 Task: Use the formula "COVARIANCE.S" in spreadsheet "Project protfolio".
Action: Mouse moved to (152, 75)
Screenshot: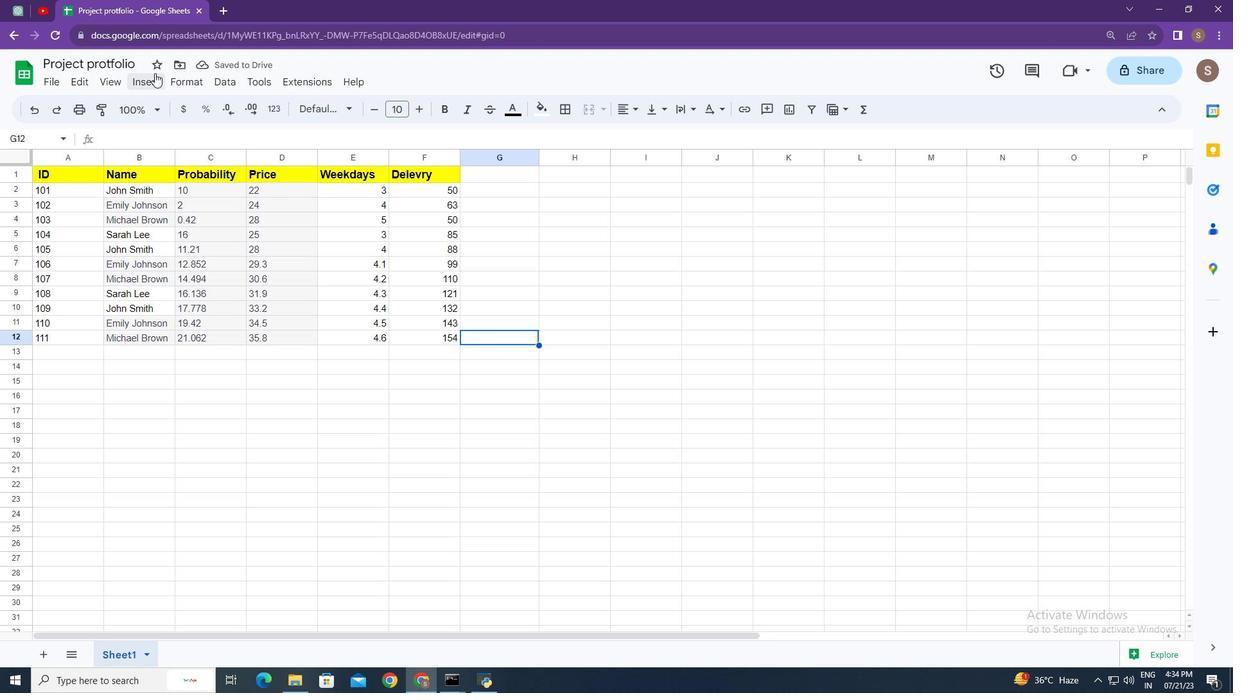 
Action: Mouse pressed left at (152, 75)
Screenshot: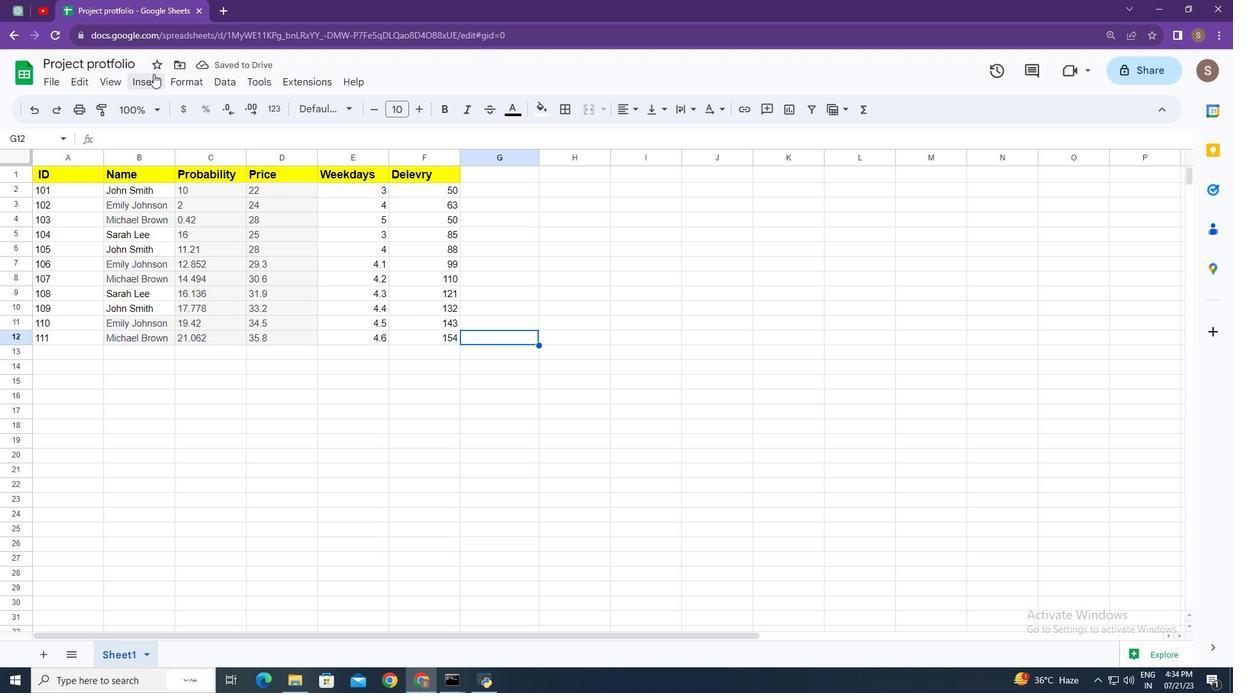 
Action: Mouse moved to (230, 332)
Screenshot: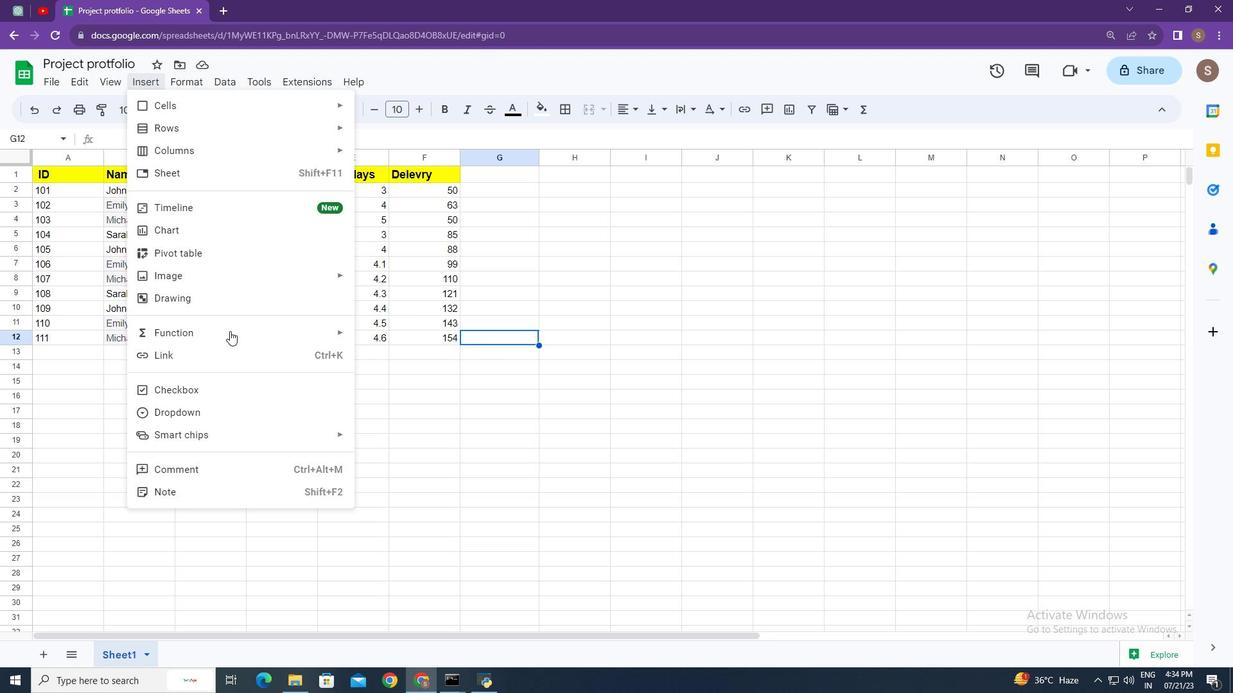 
Action: Mouse pressed left at (230, 332)
Screenshot: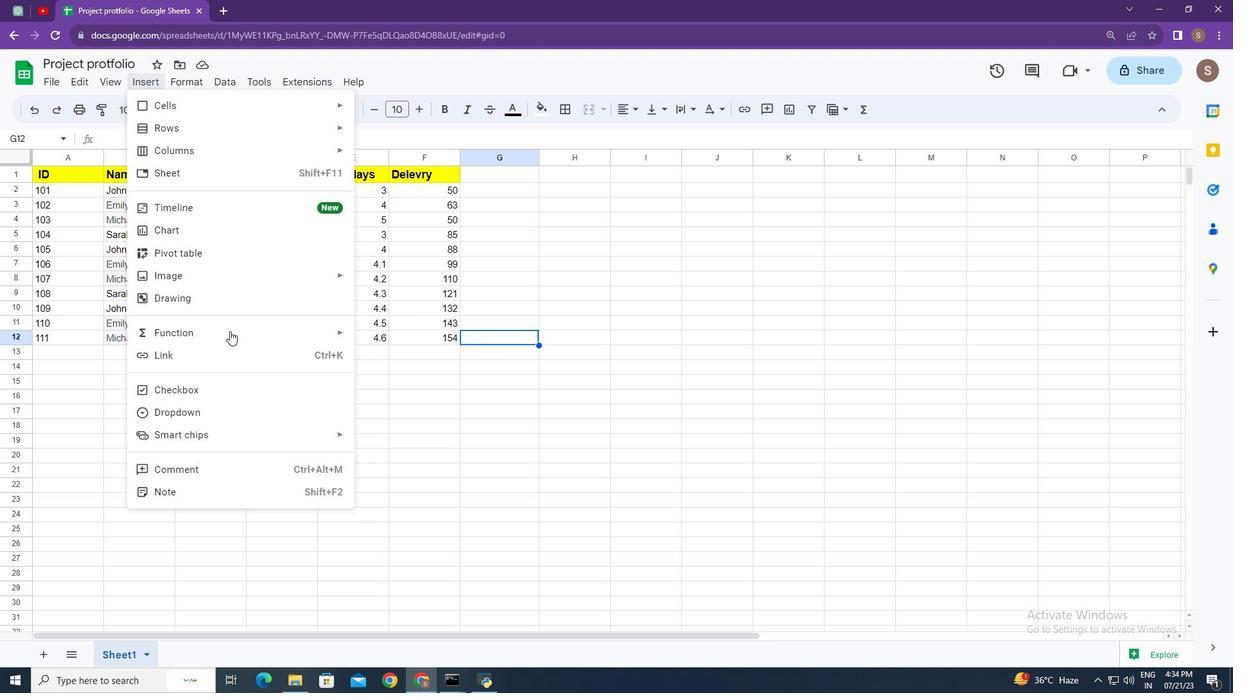 
Action: Mouse moved to (437, 258)
Screenshot: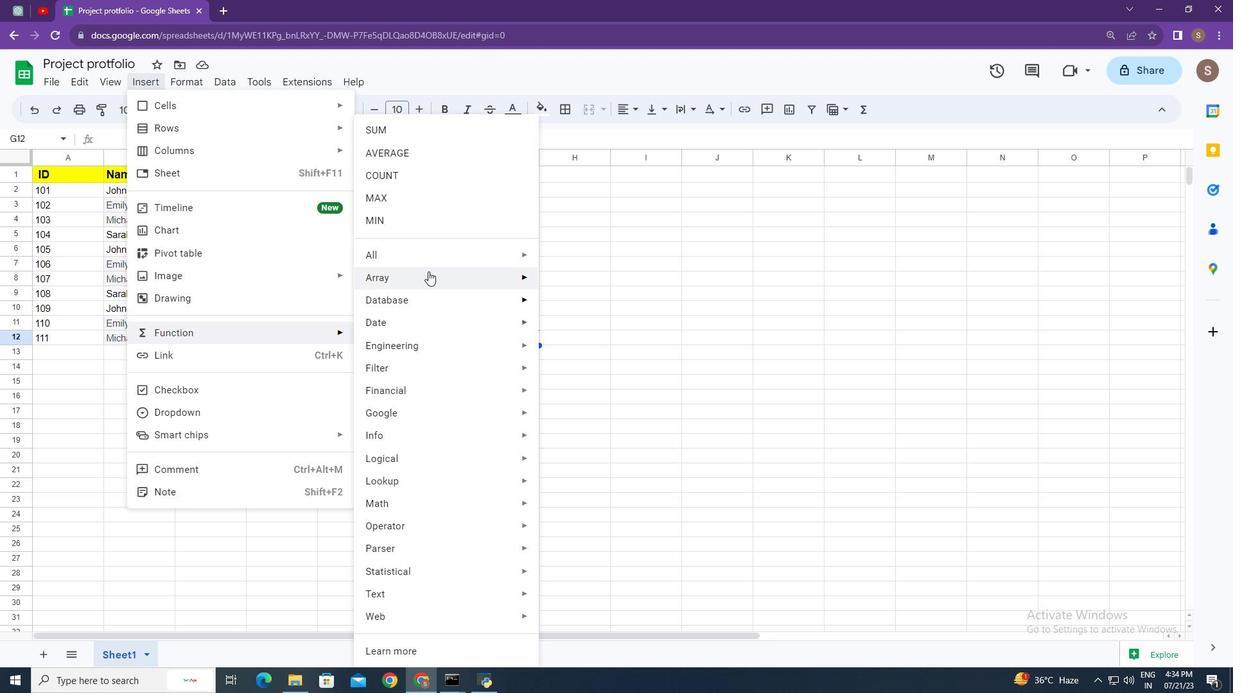 
Action: Mouse pressed left at (437, 258)
Screenshot: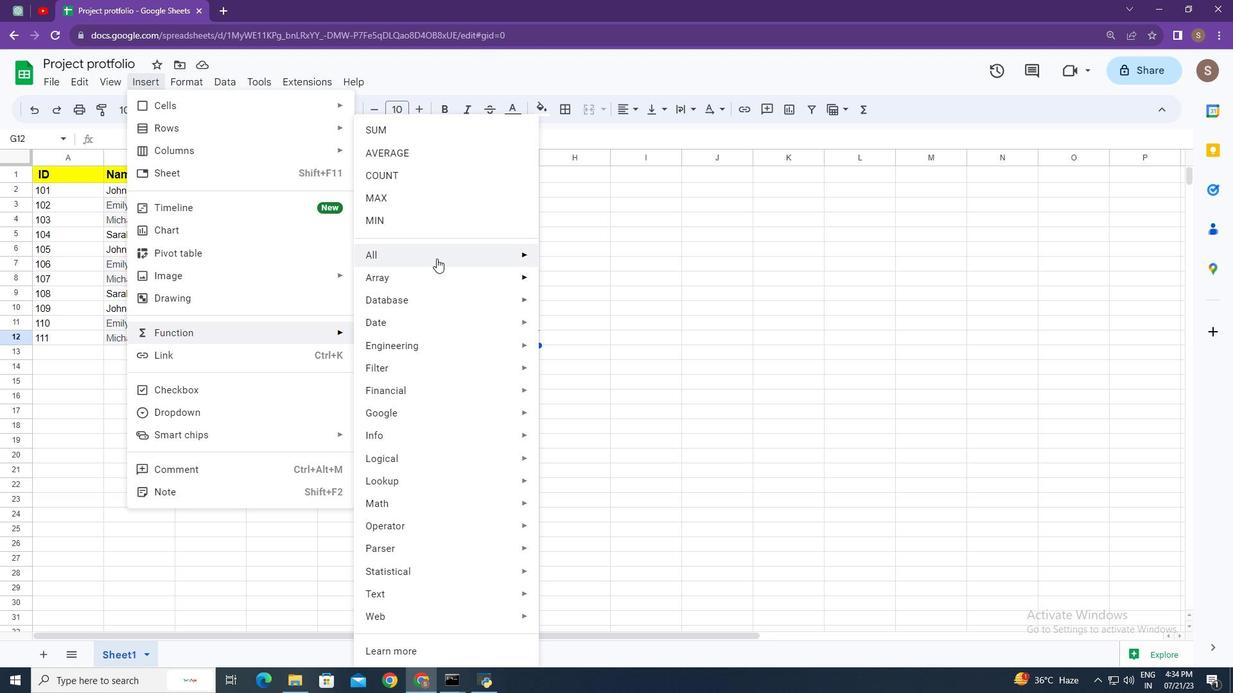
Action: Mouse moved to (618, 558)
Screenshot: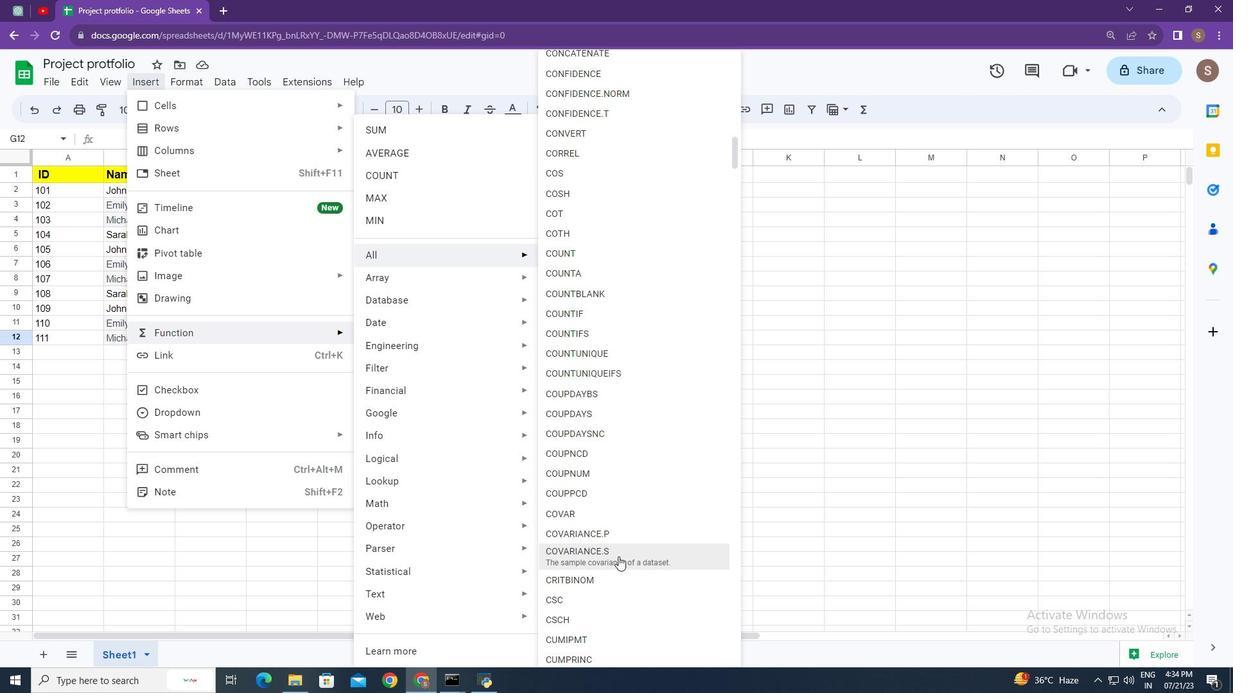 
Action: Mouse pressed left at (618, 558)
Screenshot: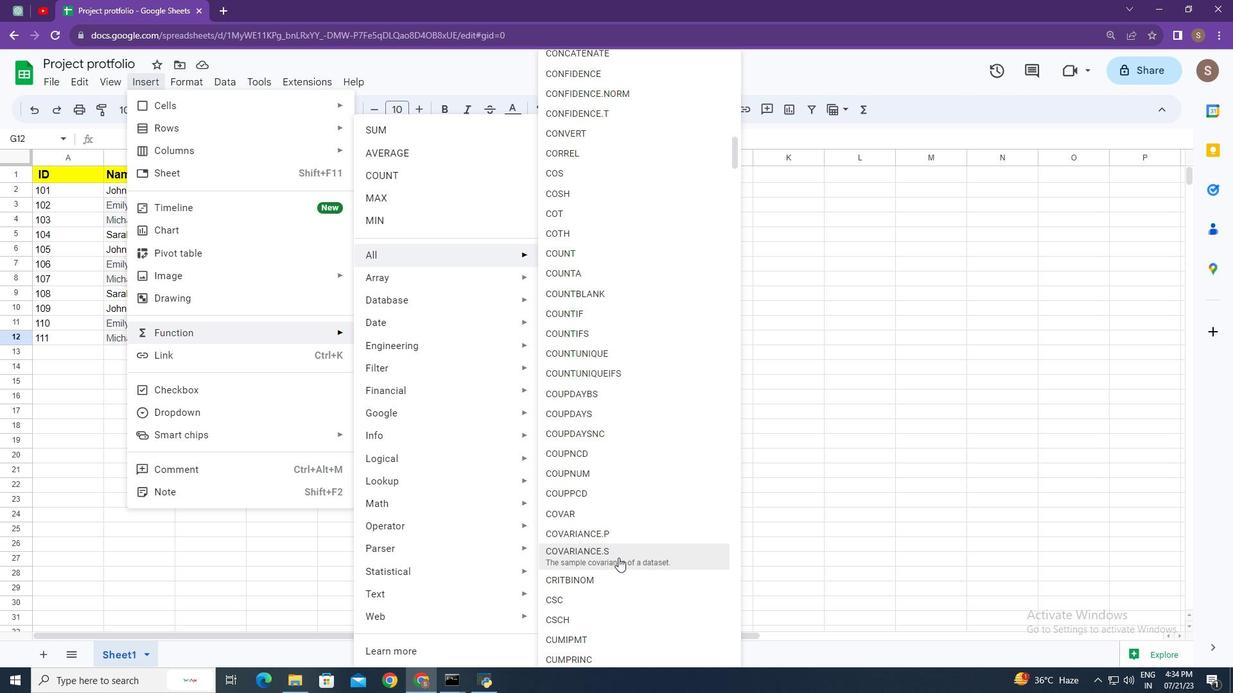 
Action: Mouse moved to (182, 188)
Screenshot: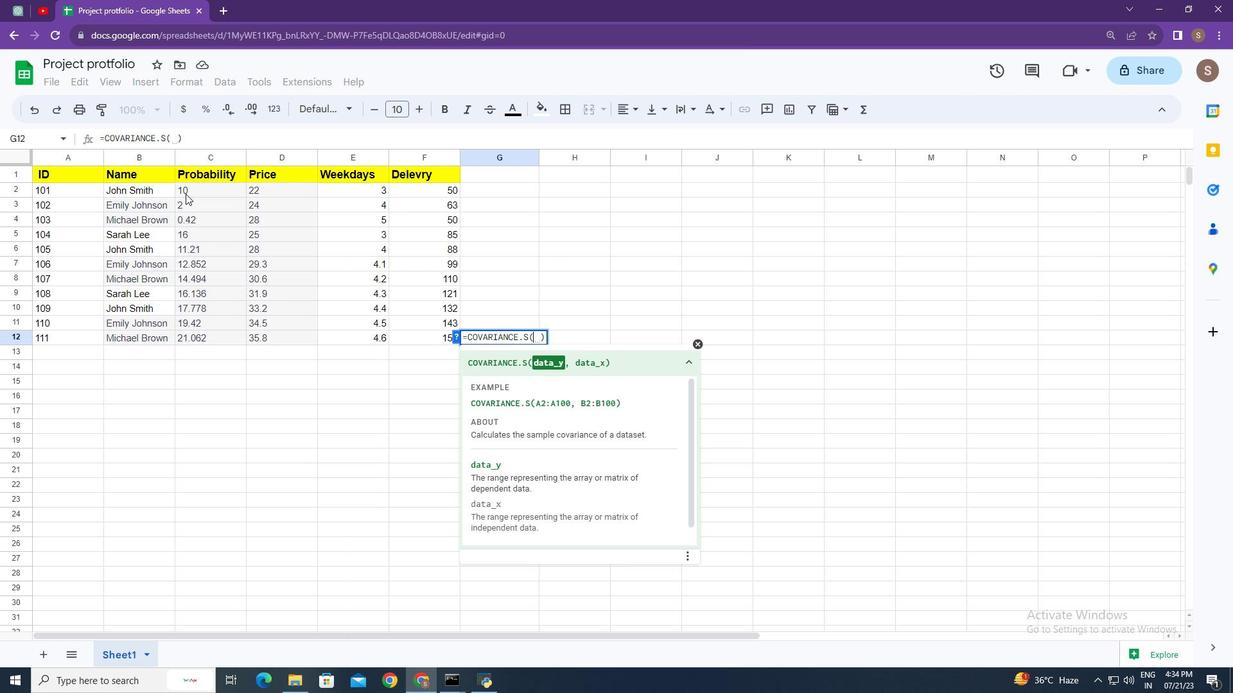 
Action: Mouse pressed left at (182, 188)
Screenshot: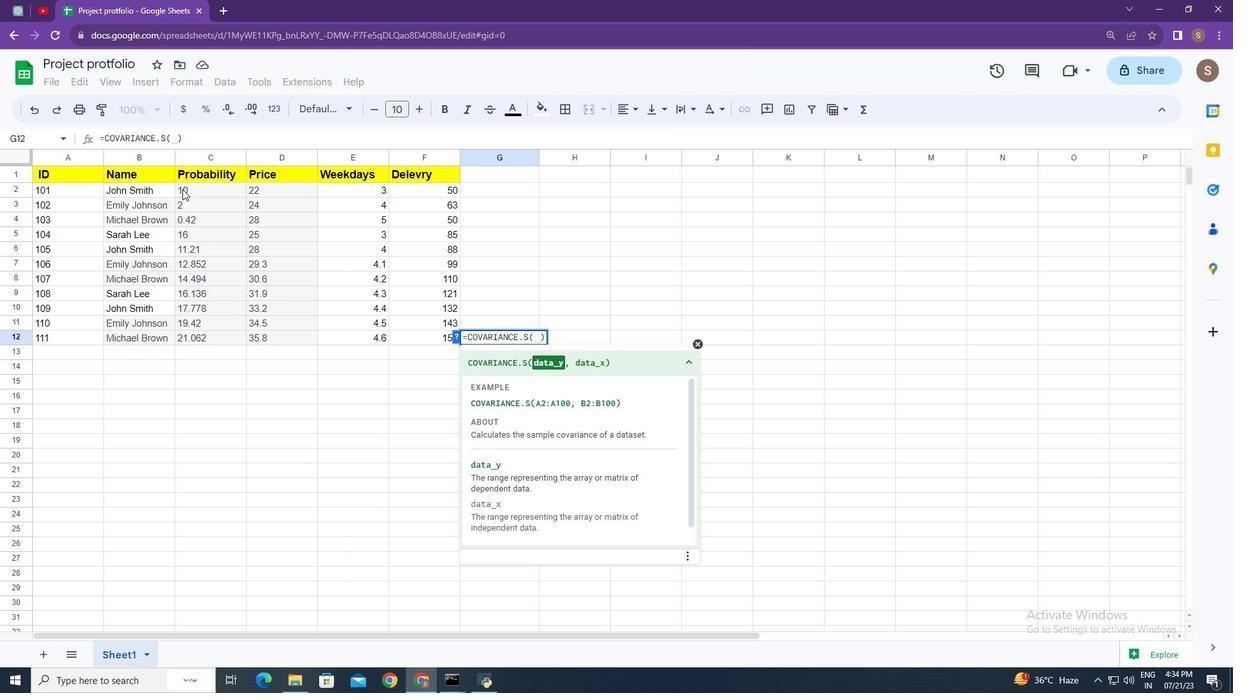 
Action: Mouse moved to (285, 195)
Screenshot: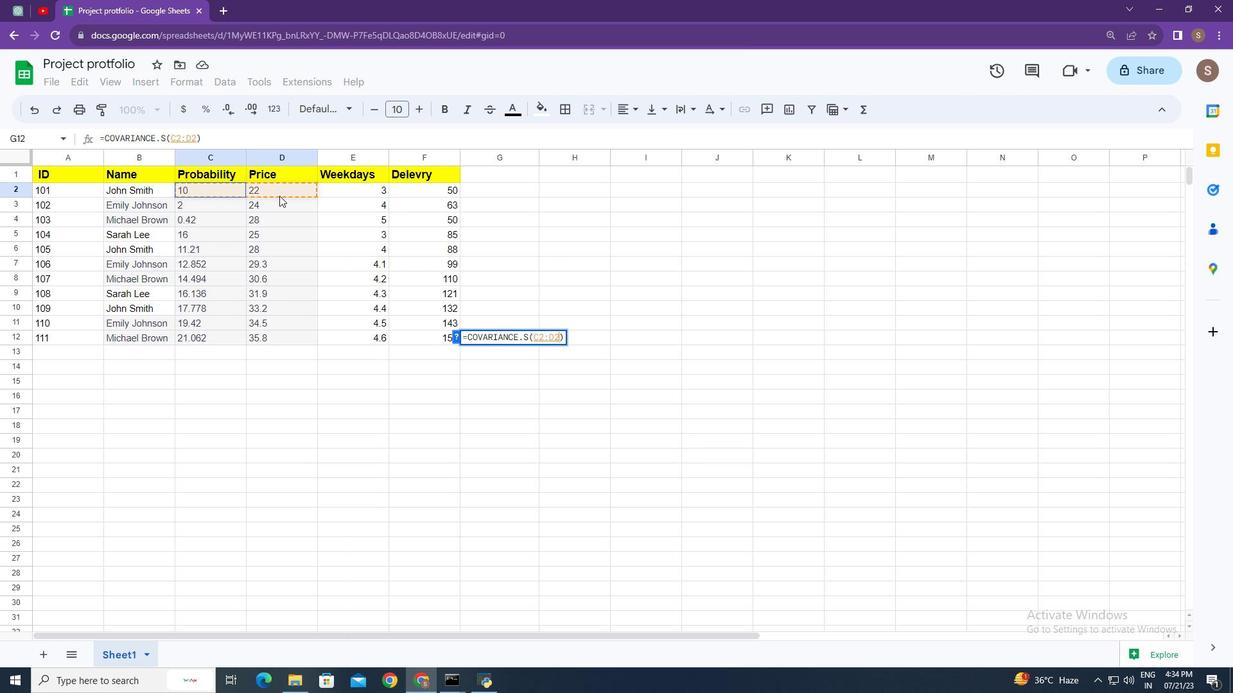 
Action: Key pressed ,<Key.space>
Screenshot: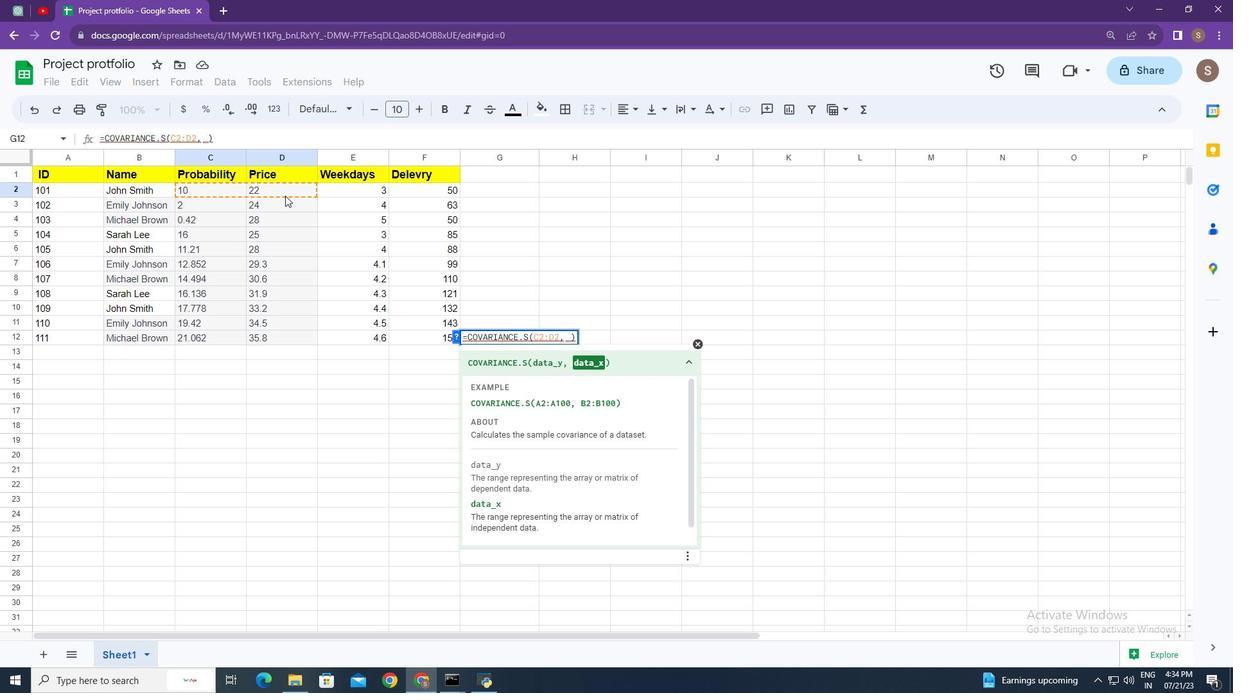 
Action: Mouse moved to (182, 292)
Screenshot: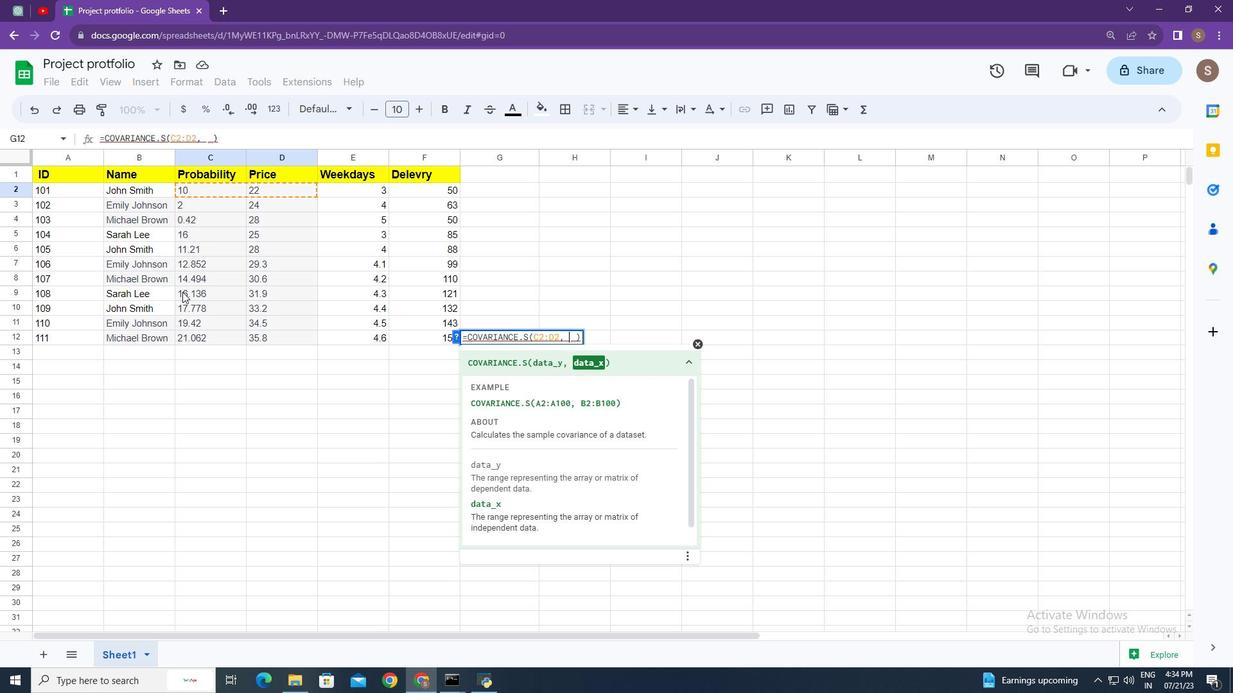 
Action: Mouse pressed left at (182, 292)
Screenshot: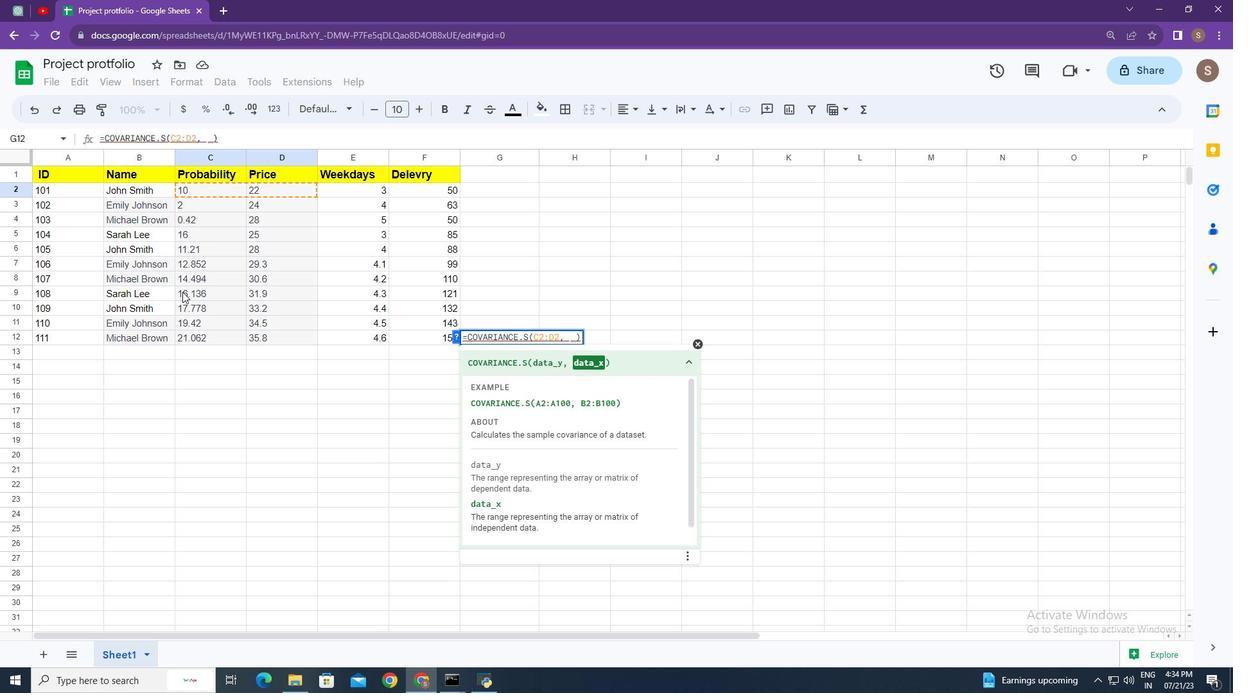 
Action: Mouse moved to (555, 384)
Screenshot: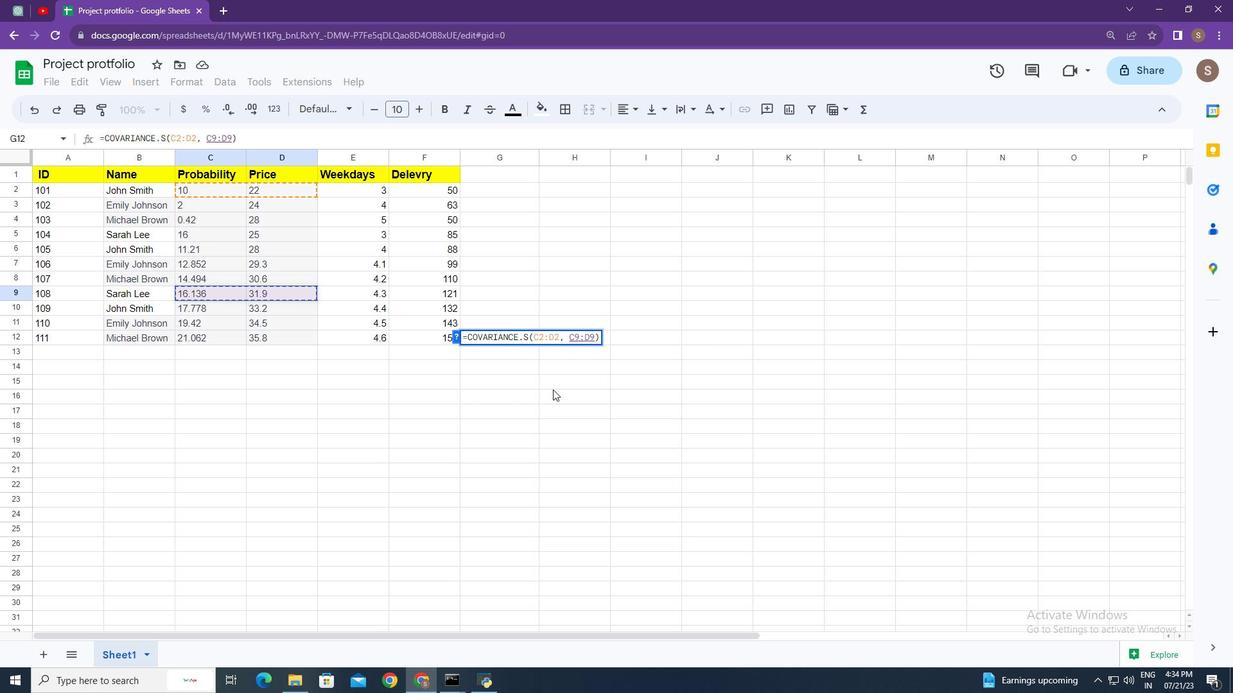 
Action: Key pressed <Key.enter>
Screenshot: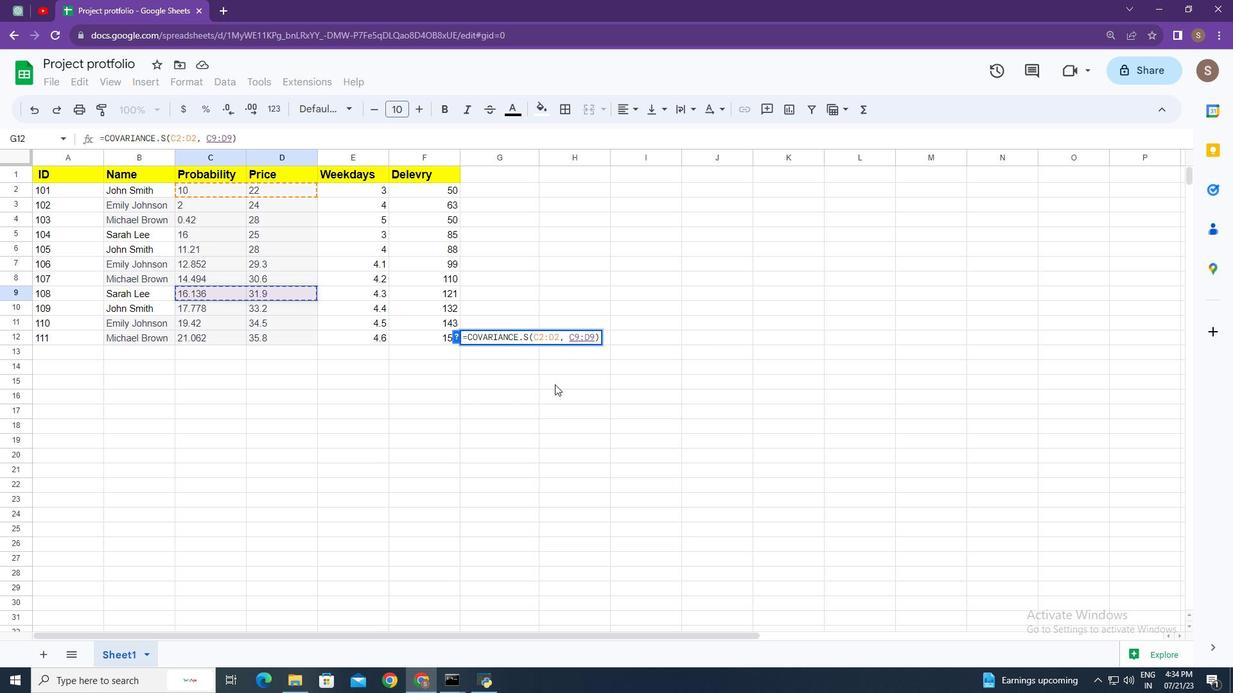 
